 Task: Create a rule from the Agile list, Priority changed -> Complete task in the project Vigilant if Priority Cleared then Complete Task.
Action: Mouse moved to (15, 47)
Screenshot: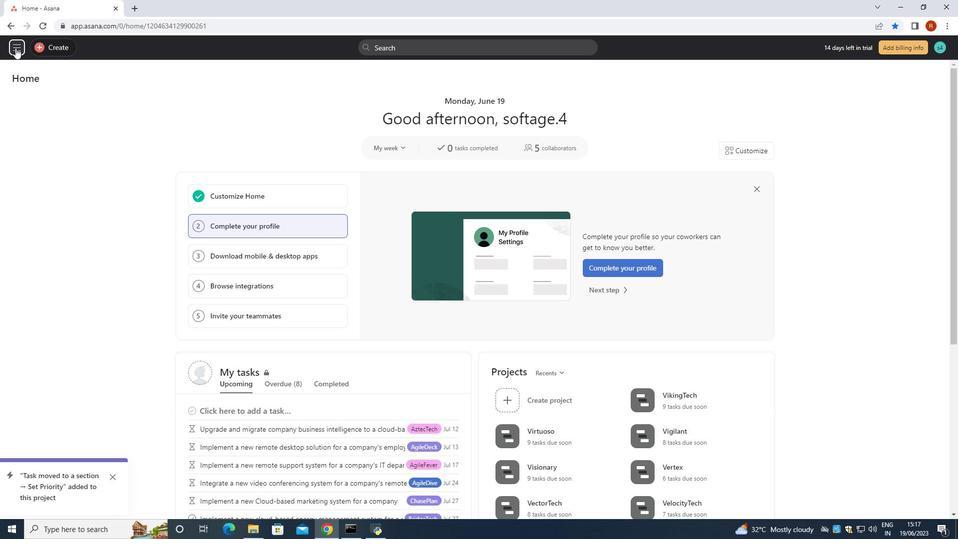 
Action: Mouse pressed left at (15, 47)
Screenshot: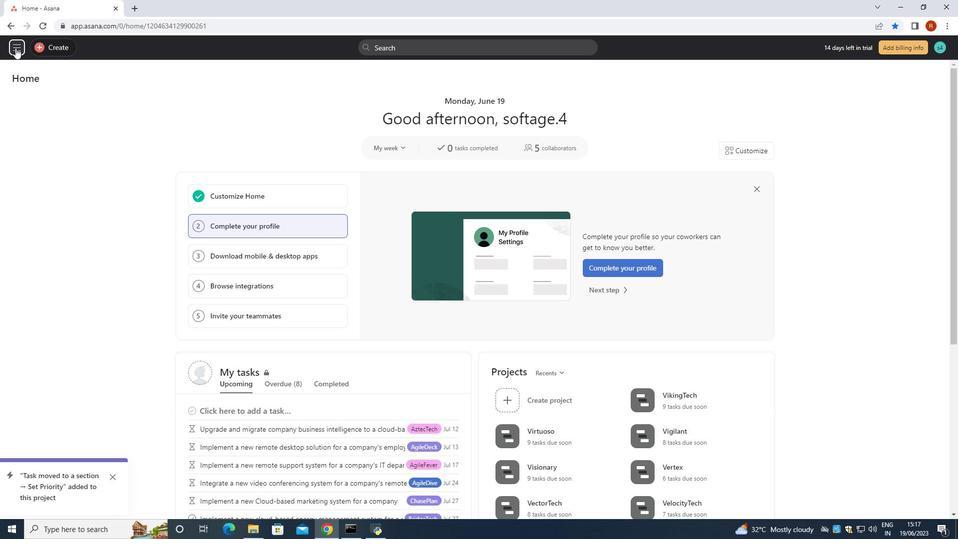
Action: Mouse moved to (66, 167)
Screenshot: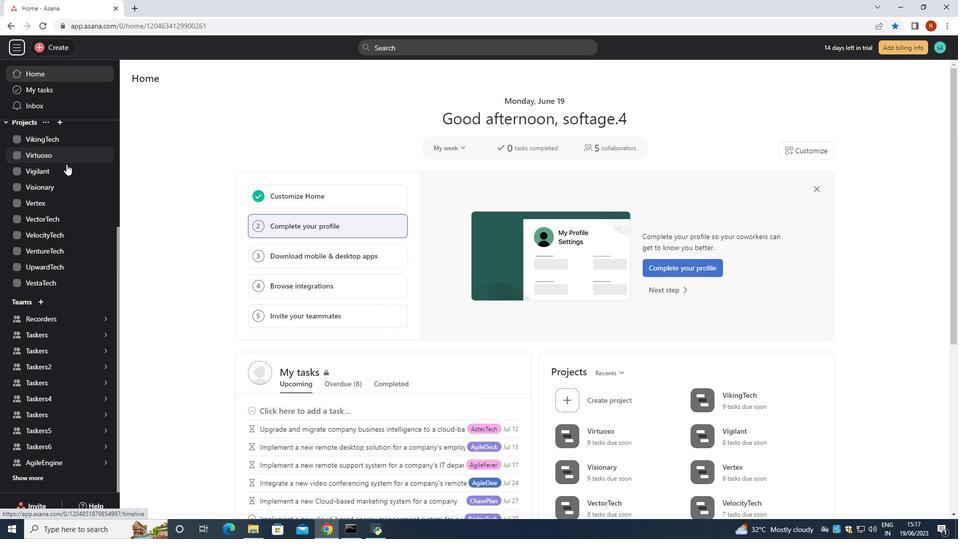 
Action: Mouse pressed left at (66, 167)
Screenshot: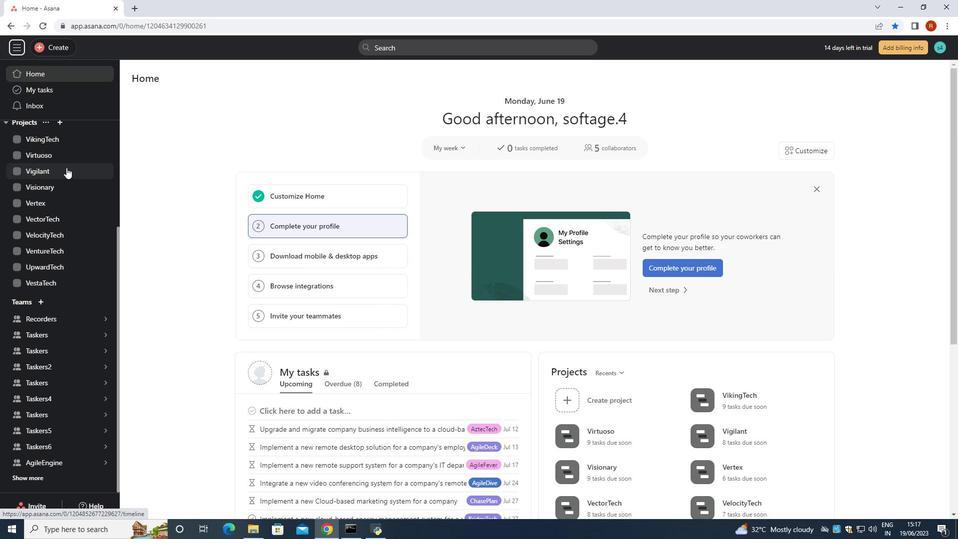 
Action: Mouse moved to (920, 84)
Screenshot: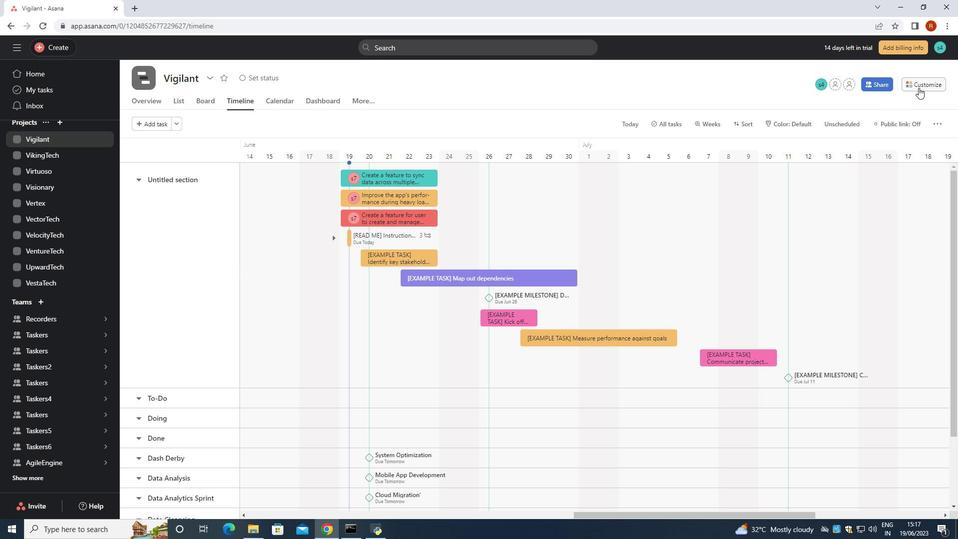 
Action: Mouse pressed left at (920, 84)
Screenshot: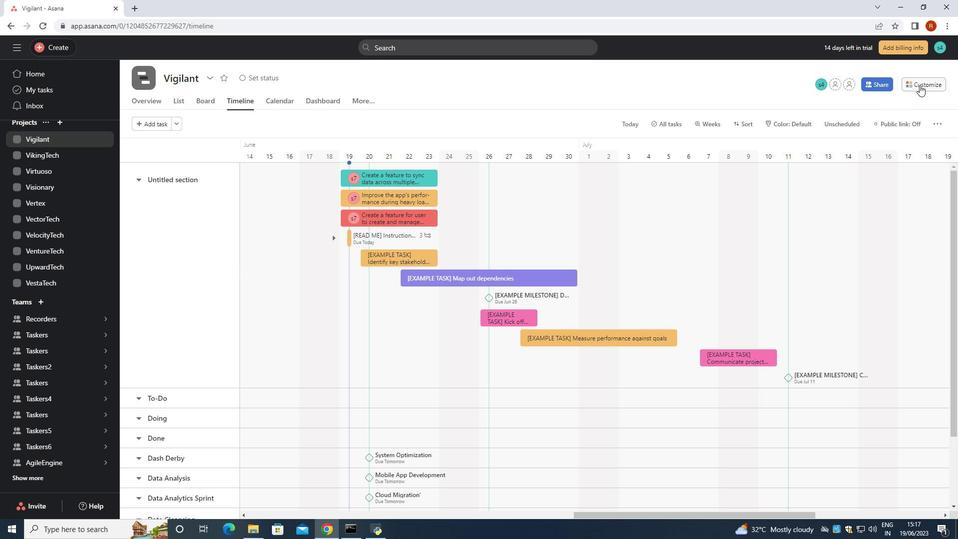 
Action: Mouse moved to (750, 237)
Screenshot: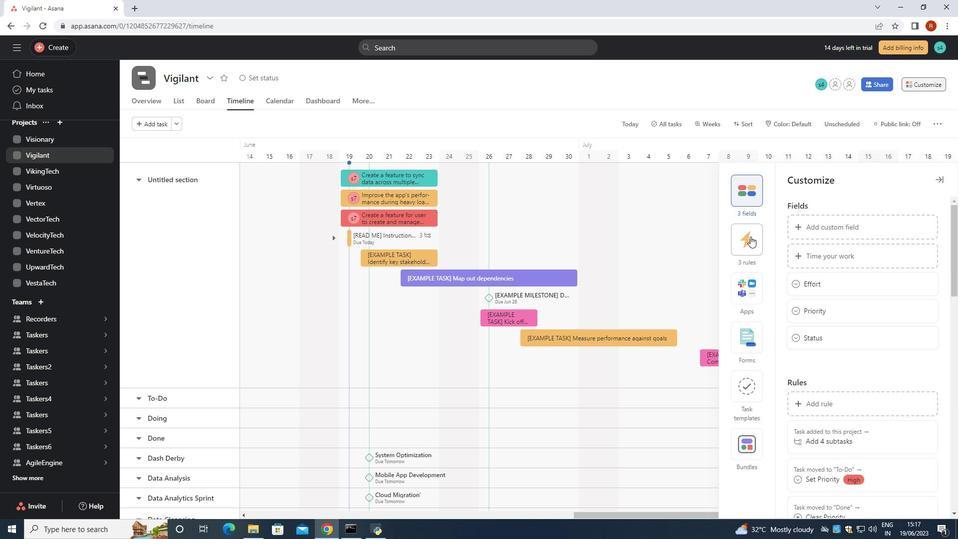 
Action: Mouse pressed left at (750, 237)
Screenshot: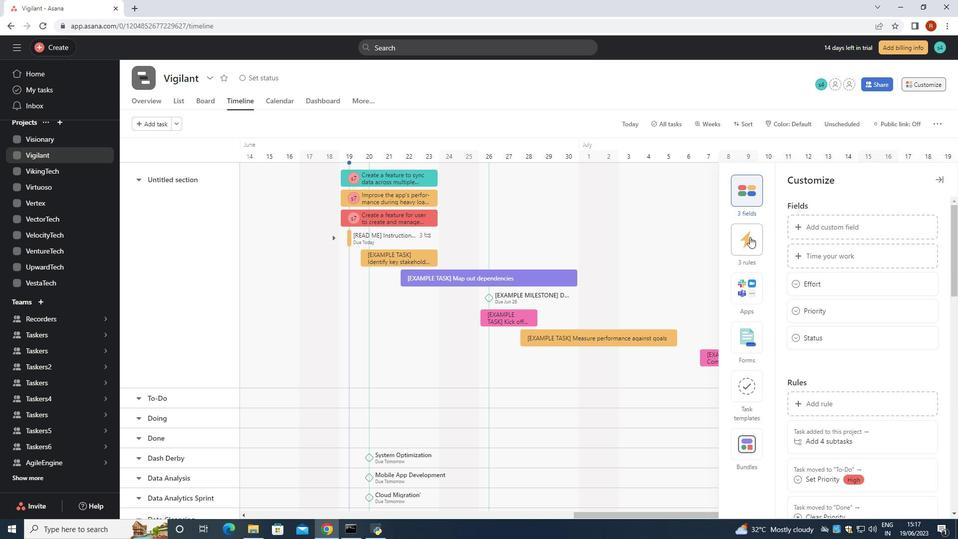 
Action: Mouse moved to (824, 231)
Screenshot: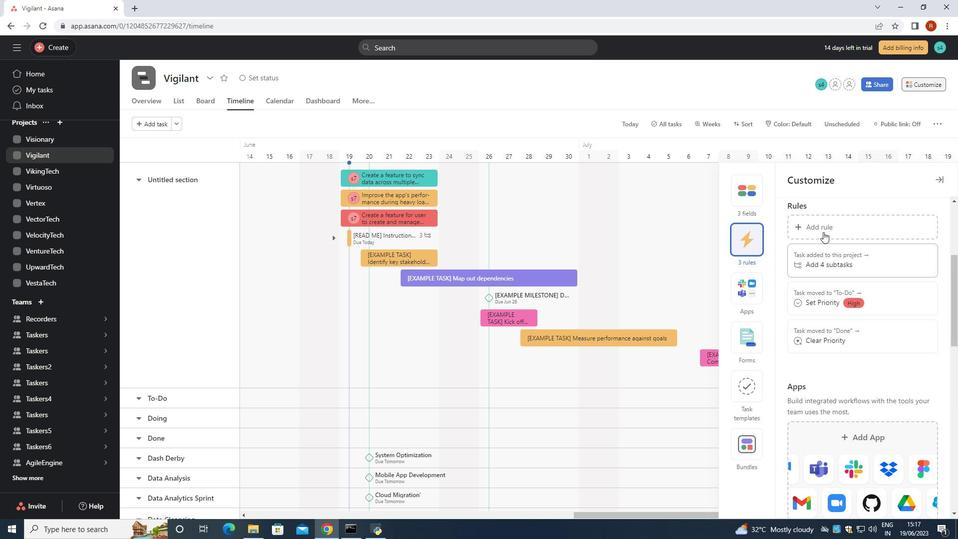 
Action: Mouse pressed left at (824, 231)
Screenshot: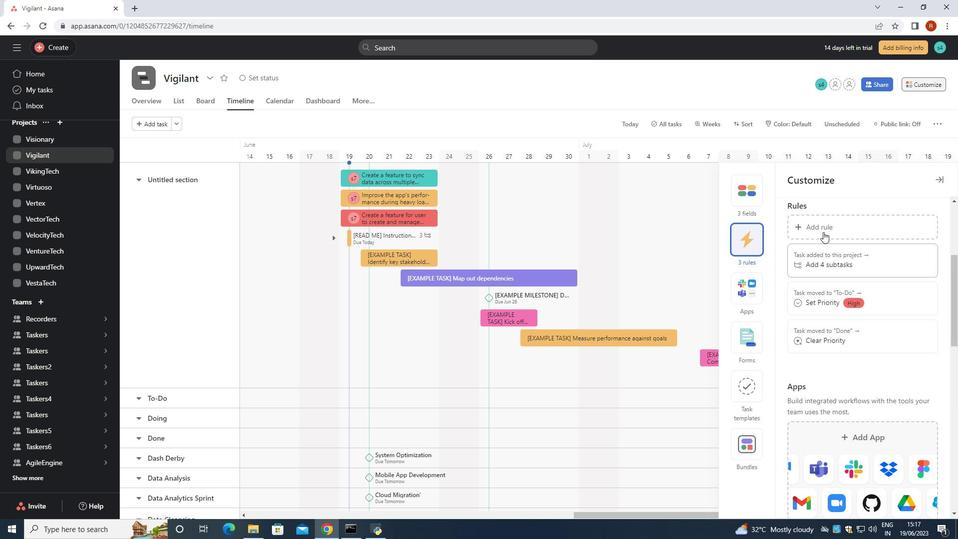 
Action: Mouse moved to (212, 151)
Screenshot: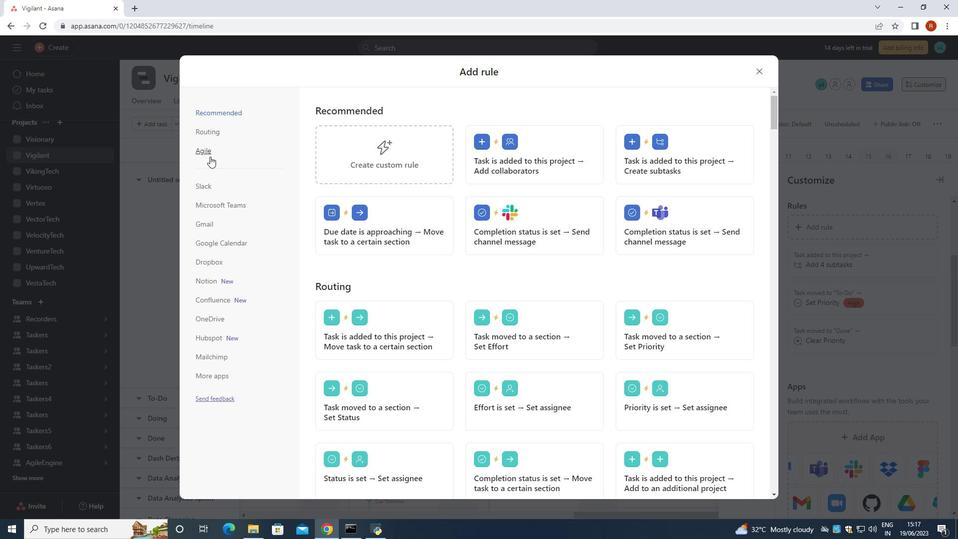 
Action: Mouse pressed left at (212, 151)
Screenshot: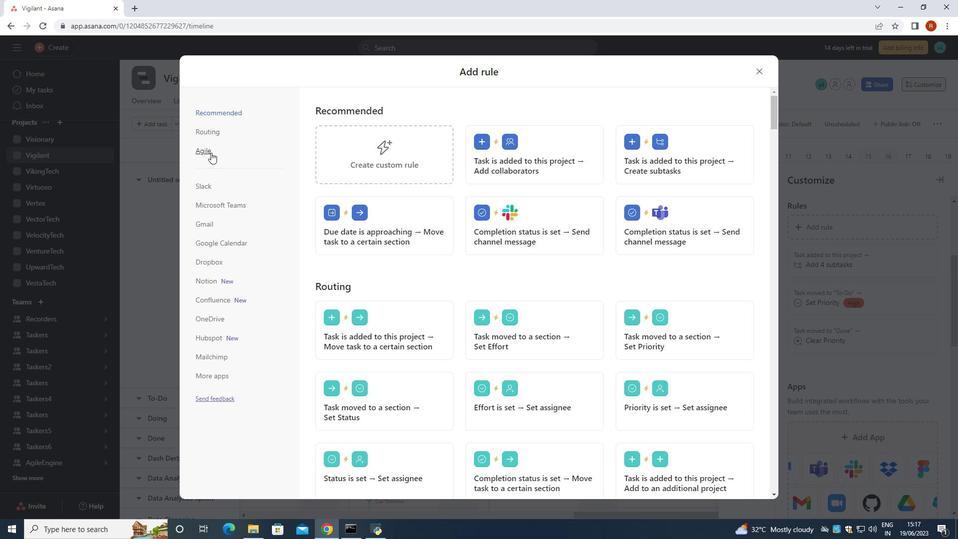 
Action: Mouse moved to (540, 151)
Screenshot: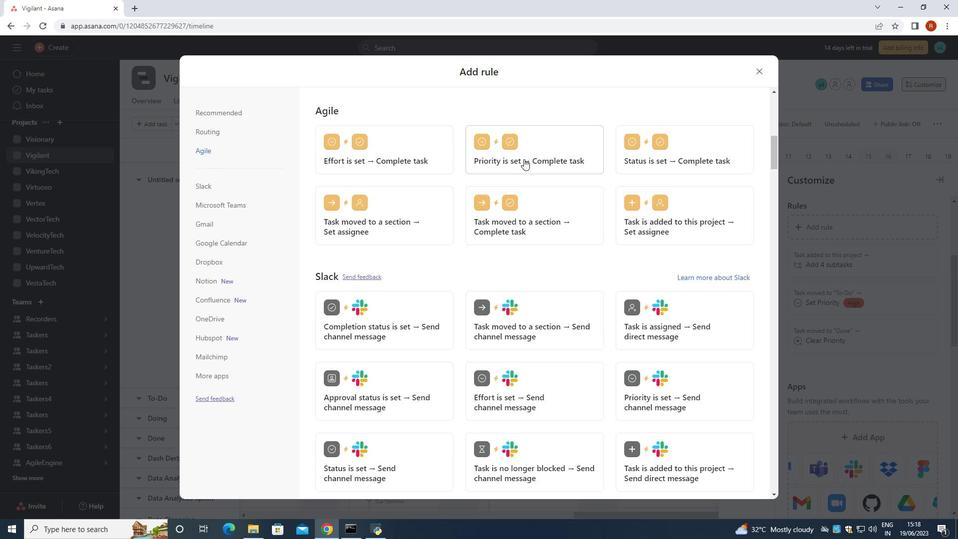 
Action: Mouse pressed left at (540, 151)
Screenshot: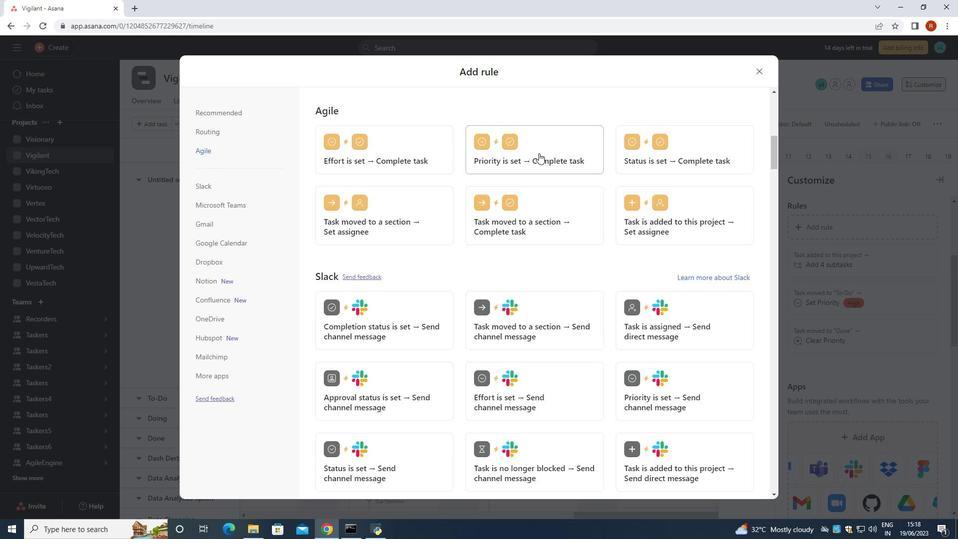 
Action: Mouse moved to (674, 175)
Screenshot: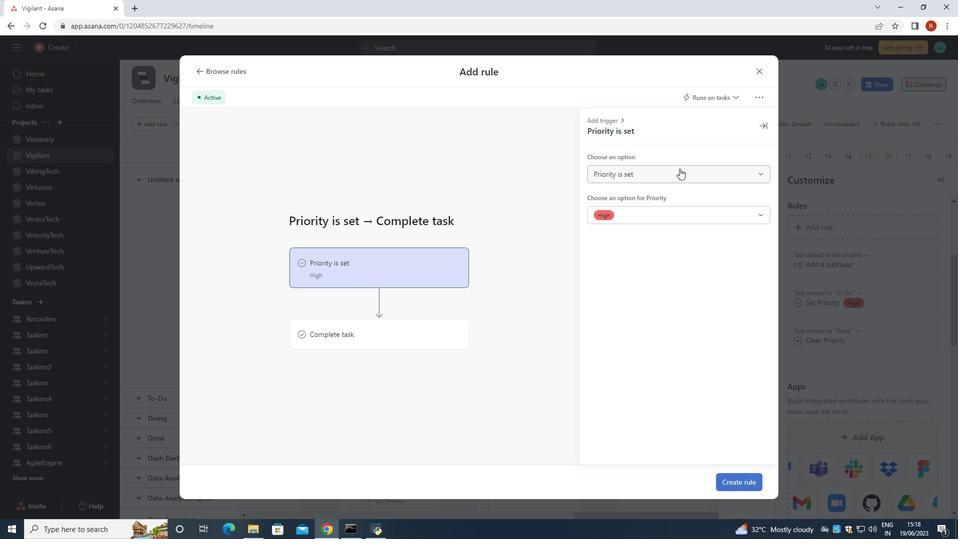 
Action: Mouse pressed left at (674, 175)
Screenshot: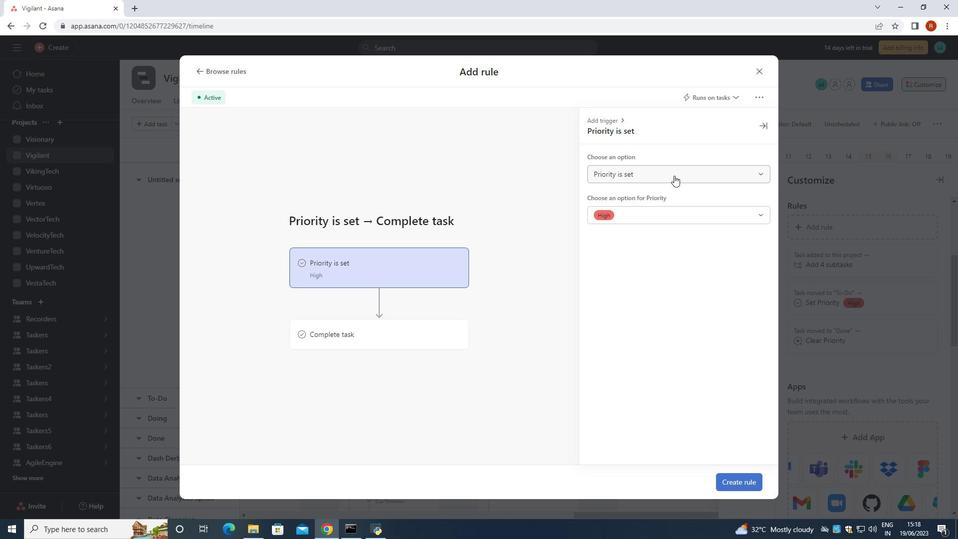 
Action: Mouse moved to (649, 212)
Screenshot: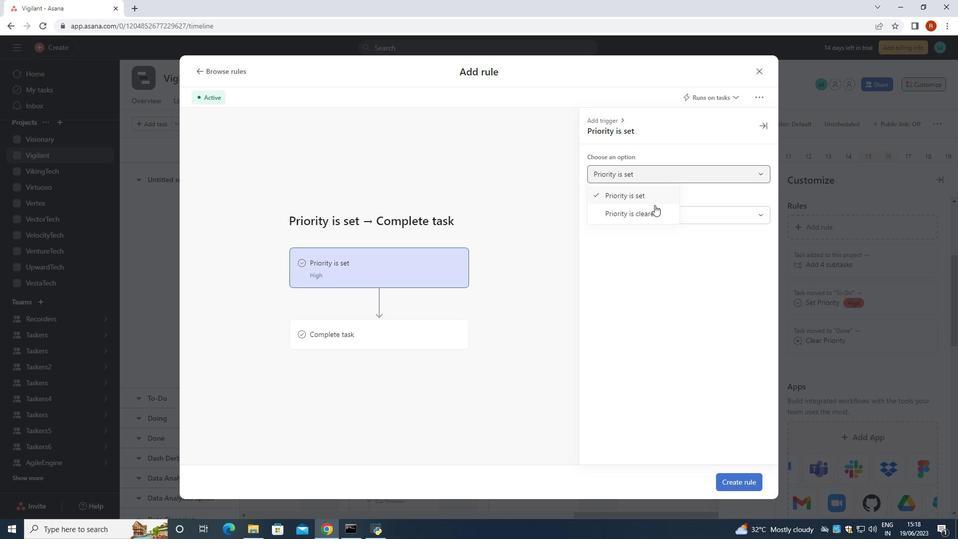 
Action: Mouse pressed left at (649, 212)
Screenshot: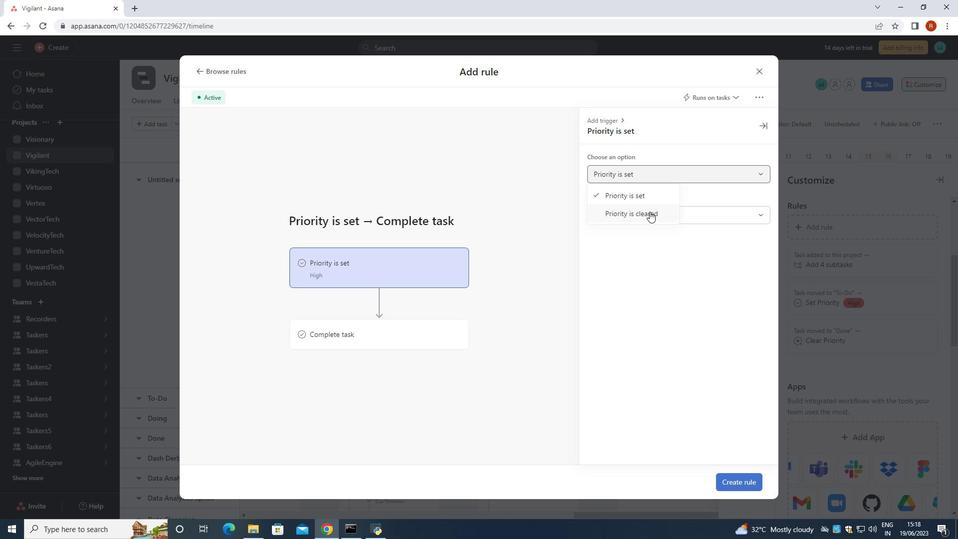 
Action: Mouse moved to (436, 323)
Screenshot: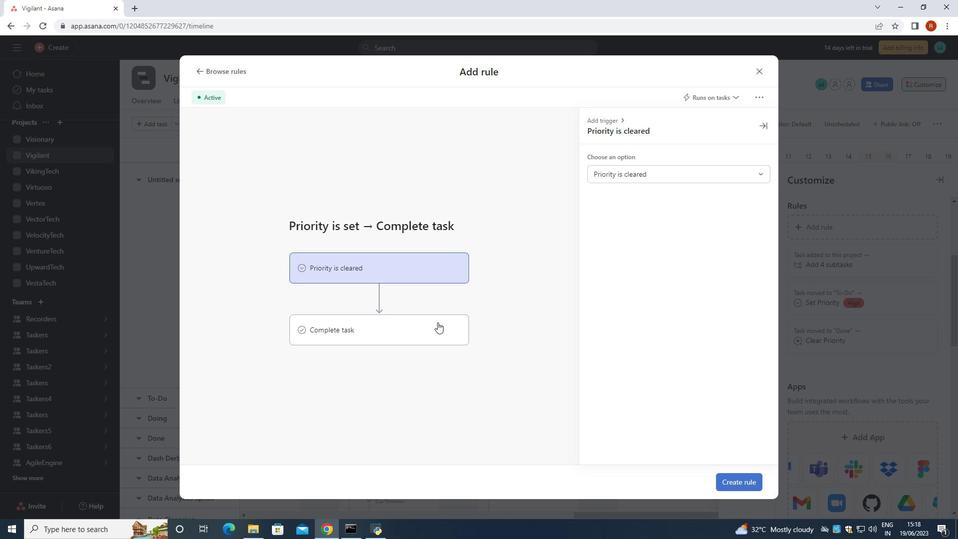 
Action: Mouse pressed left at (436, 323)
Screenshot: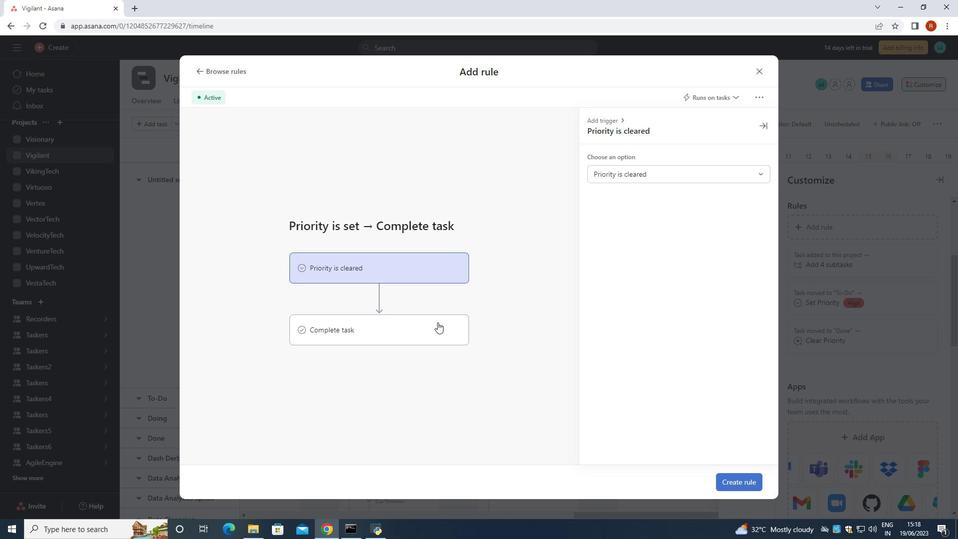 
Action: Mouse moved to (682, 174)
Screenshot: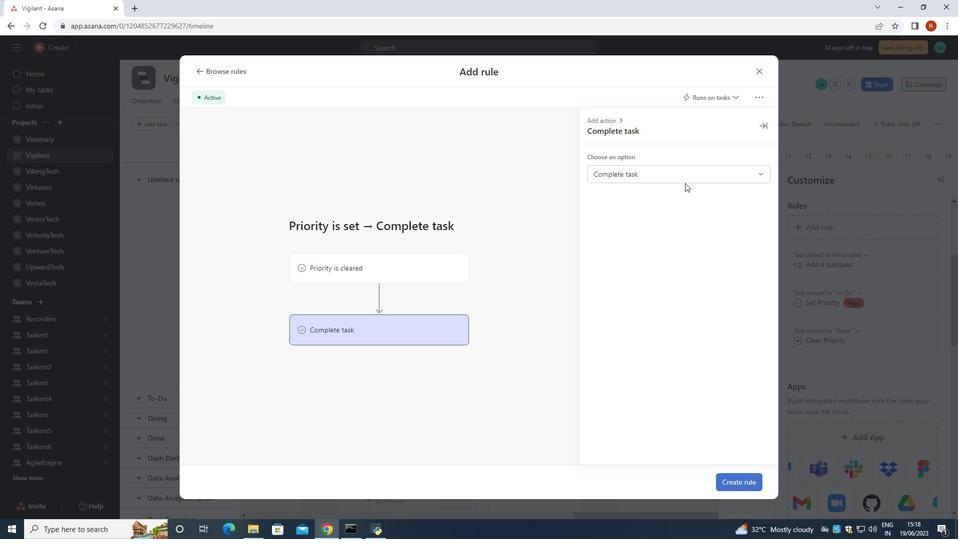 
Action: Mouse pressed left at (682, 174)
Screenshot: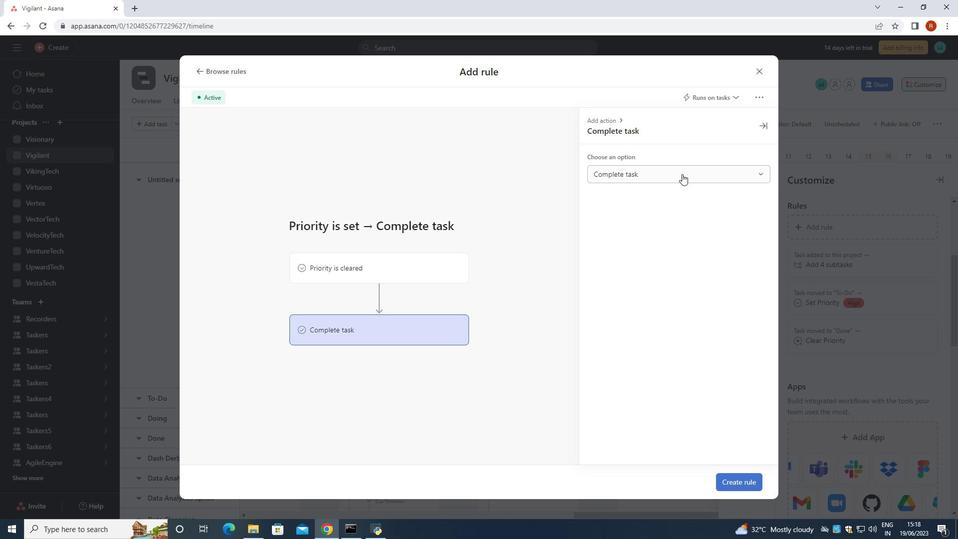 
Action: Mouse moved to (643, 199)
Screenshot: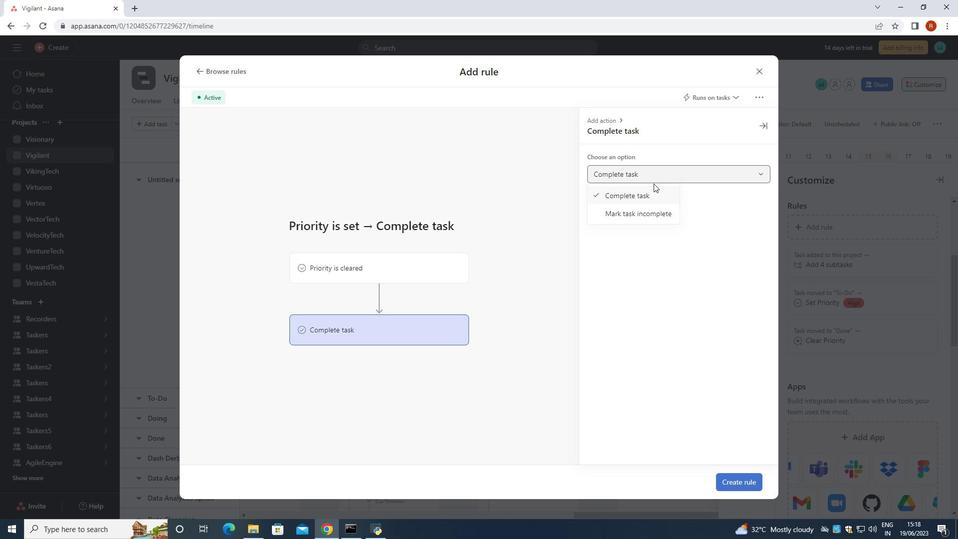 
Action: Mouse pressed left at (643, 199)
Screenshot: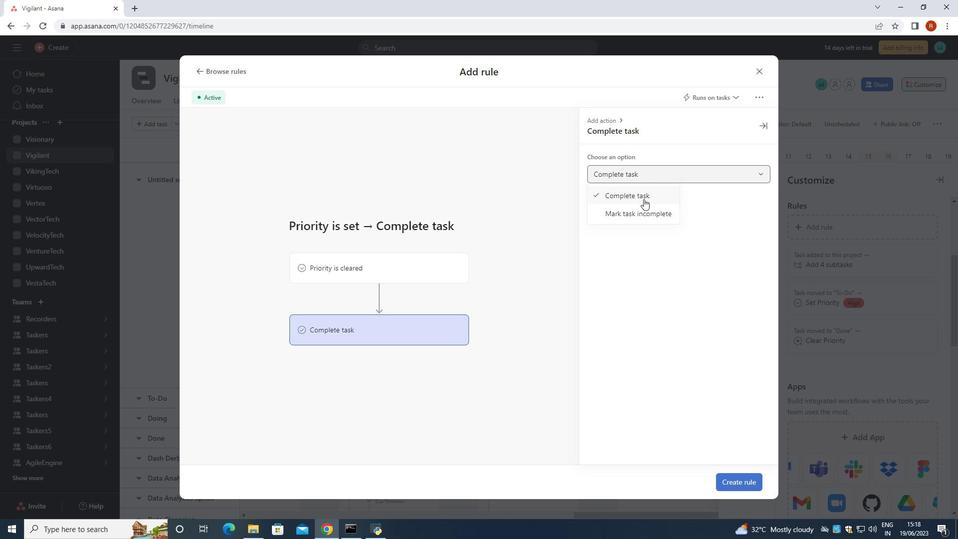 
Action: Mouse moved to (733, 477)
Screenshot: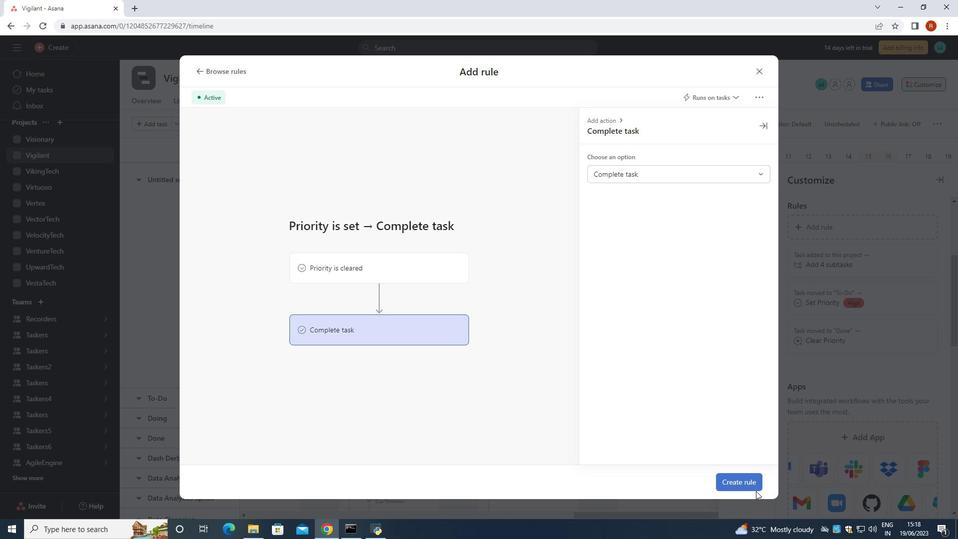 
Action: Mouse pressed left at (733, 477)
Screenshot: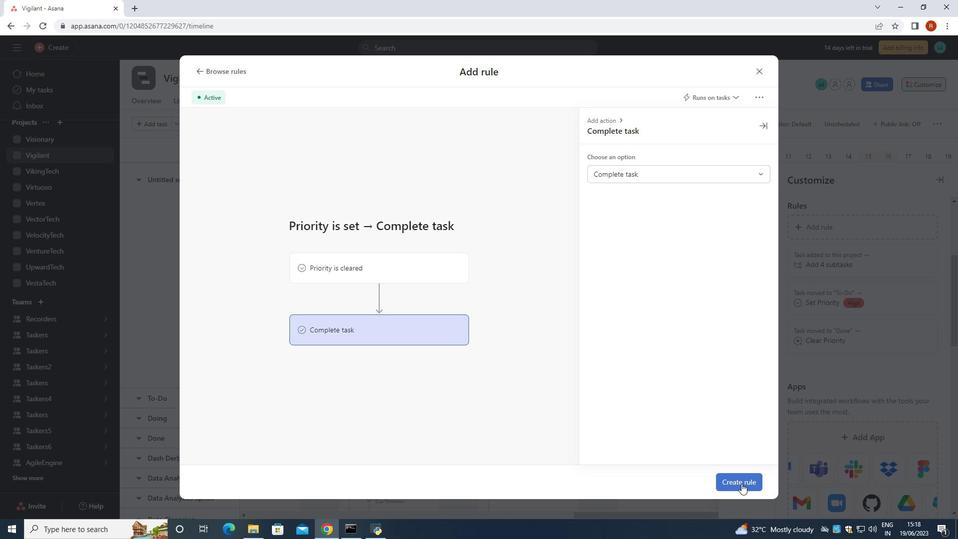 
